 Task: Create an event for the customer feedback session.
Action: Mouse moved to (82, 130)
Screenshot: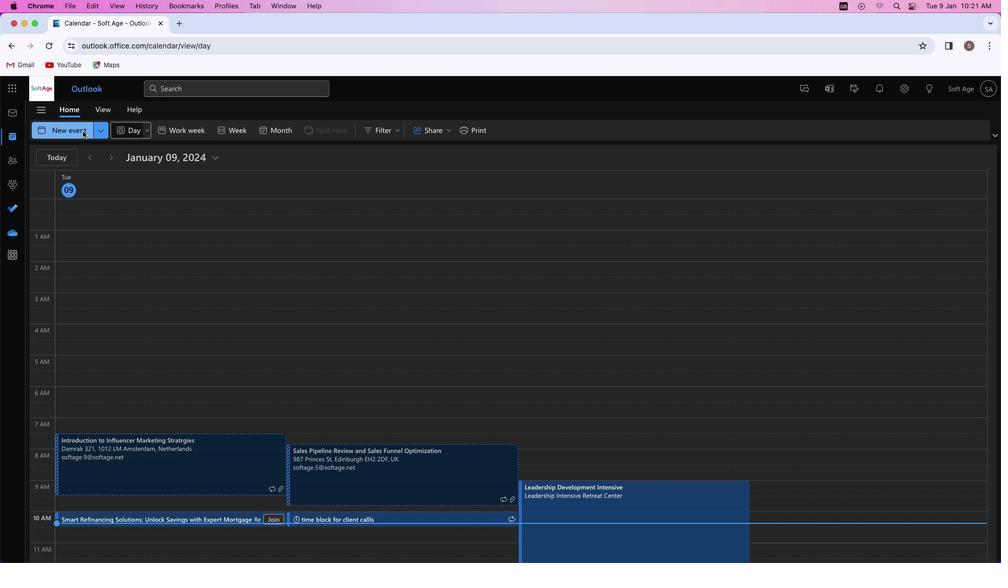 
Action: Mouse pressed left at (82, 130)
Screenshot: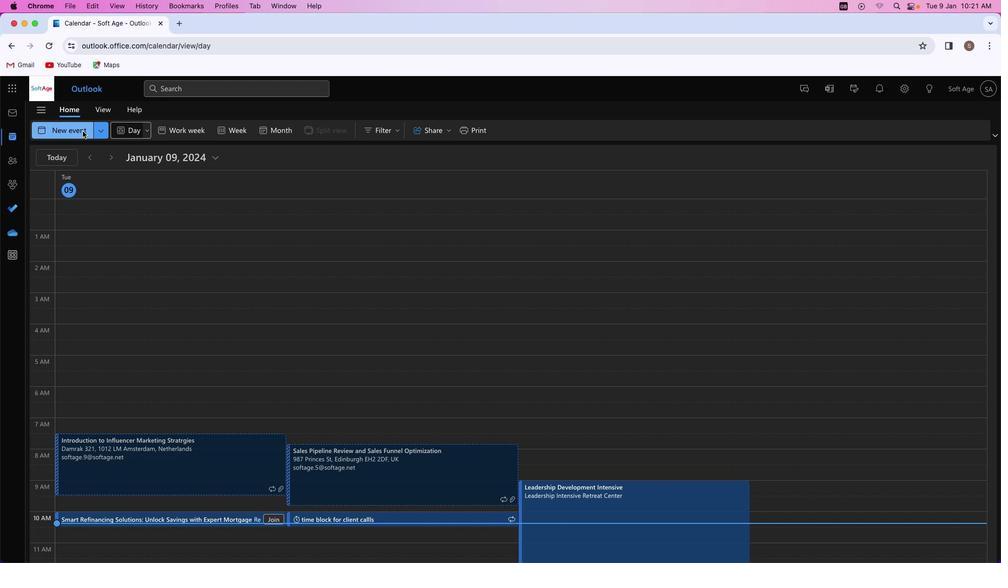 
Action: Mouse moved to (255, 192)
Screenshot: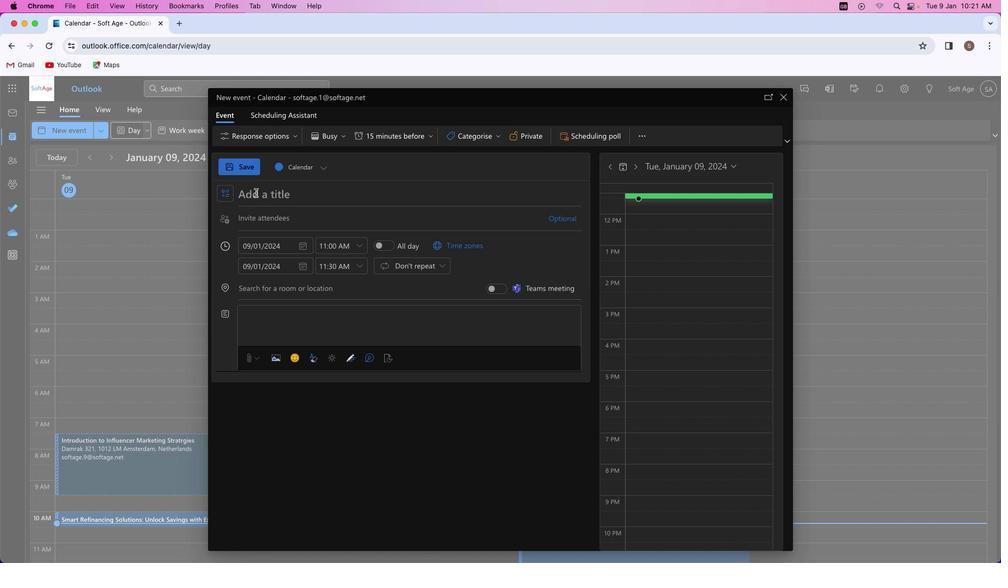 
Action: Mouse pressed left at (255, 192)
Screenshot: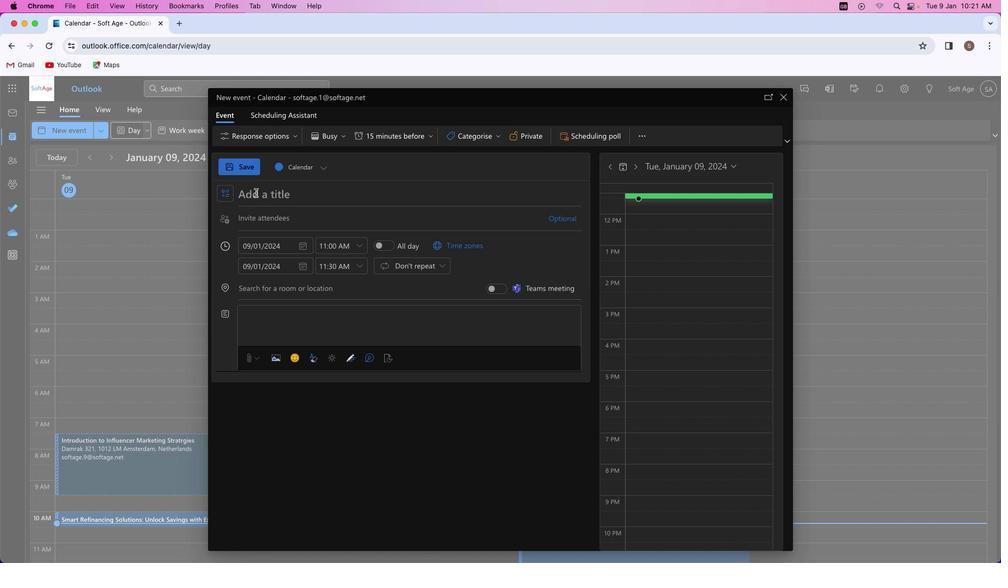 
Action: Key pressed Key.shift'T''r''a''n''s''f''o''r''m''a''t''i''v''e'Key.spaceKey.shift'C''u''s''t''o''m''e''r'Key.spaceKey.shift'F''e''e''d''b''a''c''k'Key.spaceKey.shift'S''e''s''s''i''o''n'
Screenshot: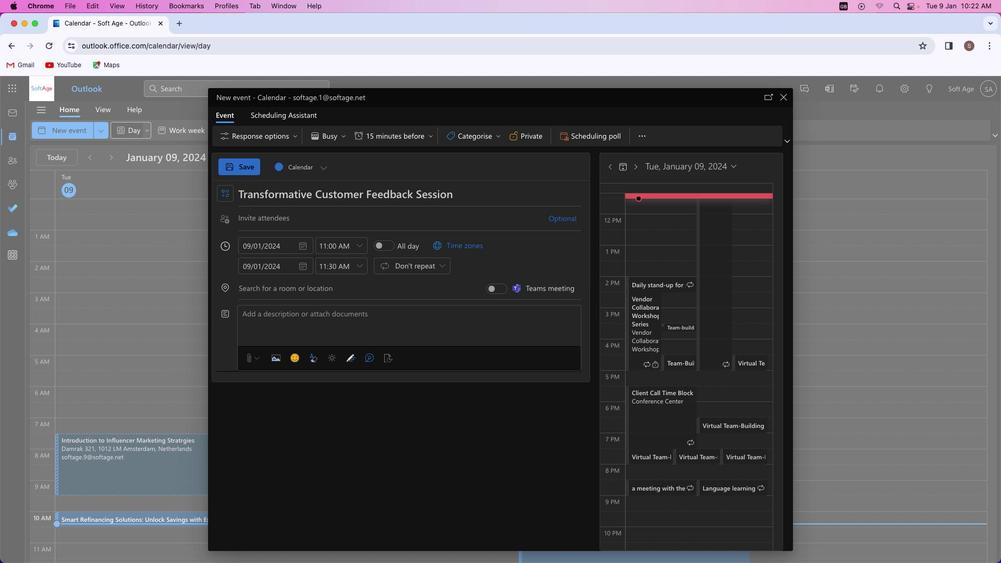 
Action: Mouse moved to (297, 313)
Screenshot: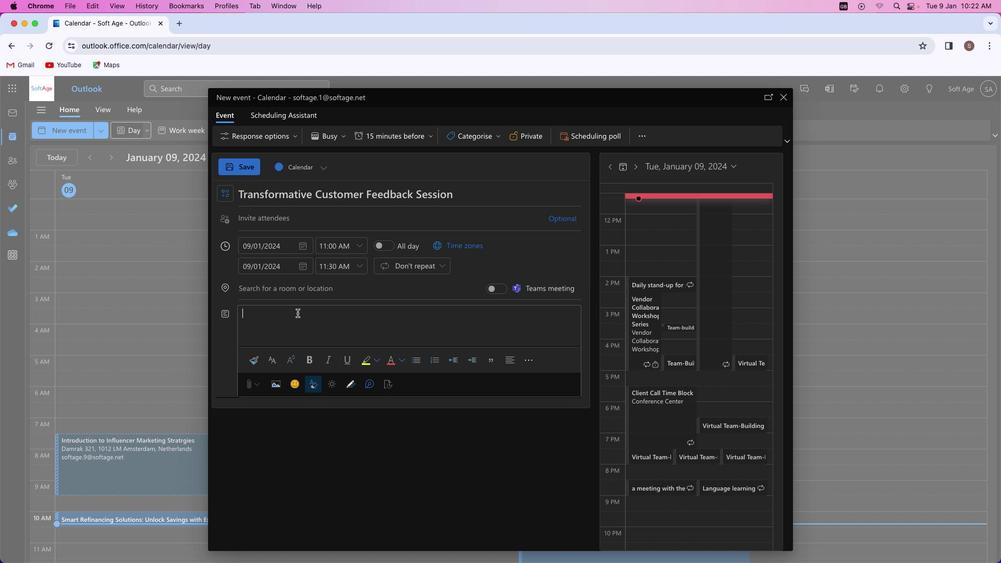
Action: Mouse pressed left at (297, 313)
Screenshot: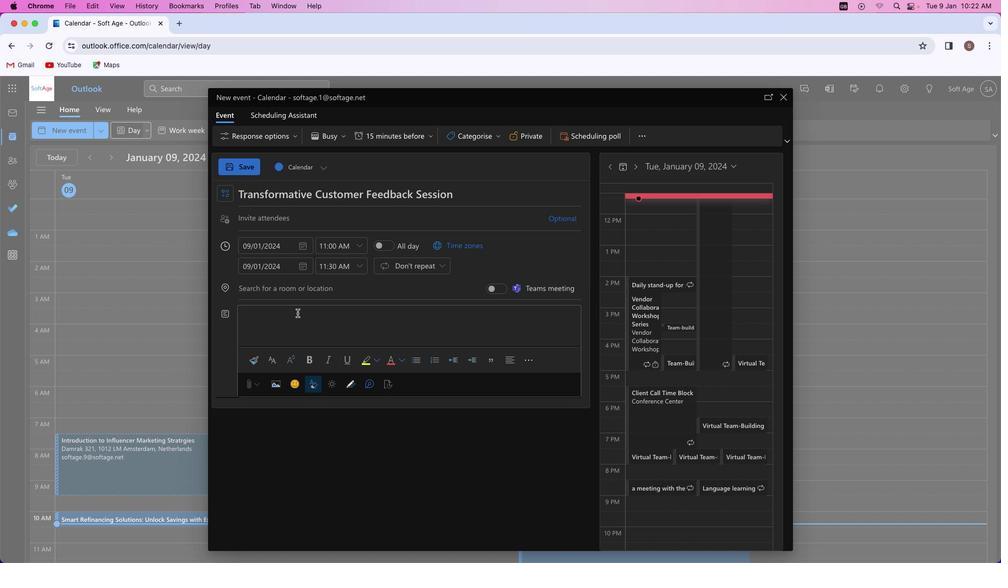 
Action: Key pressed Key.shift'E''n''g''a''g''e'Key.space'i''n'Key.space'a'Key.space'd''y''n''a''m''i''n''c'Key.backspaceKey.backspace'c'Key.space'3''0''-''m''i''n''u''t''e'Key.space's''e''s''s''i''o''n'
Screenshot: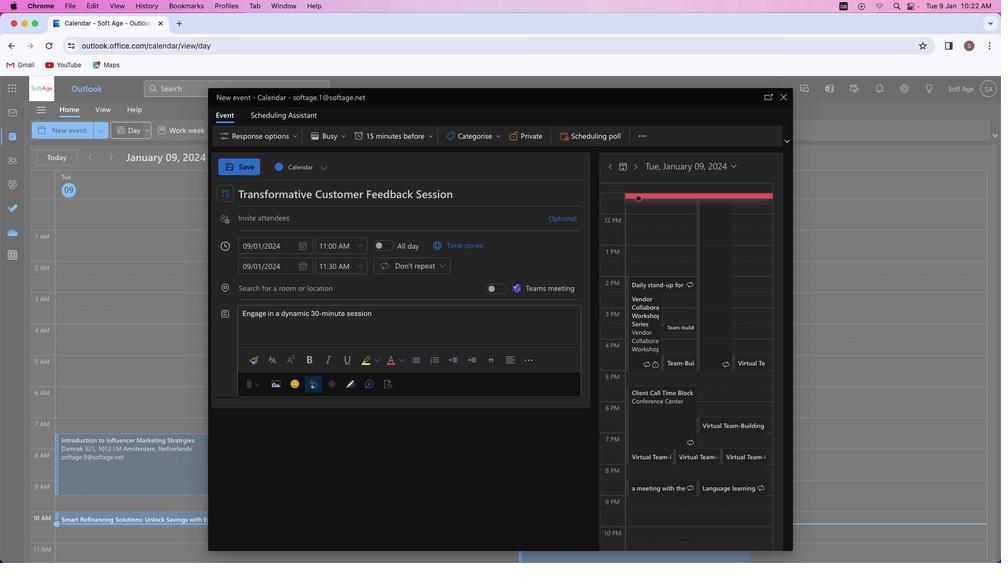 
Action: Mouse moved to (345, 314)
Screenshot: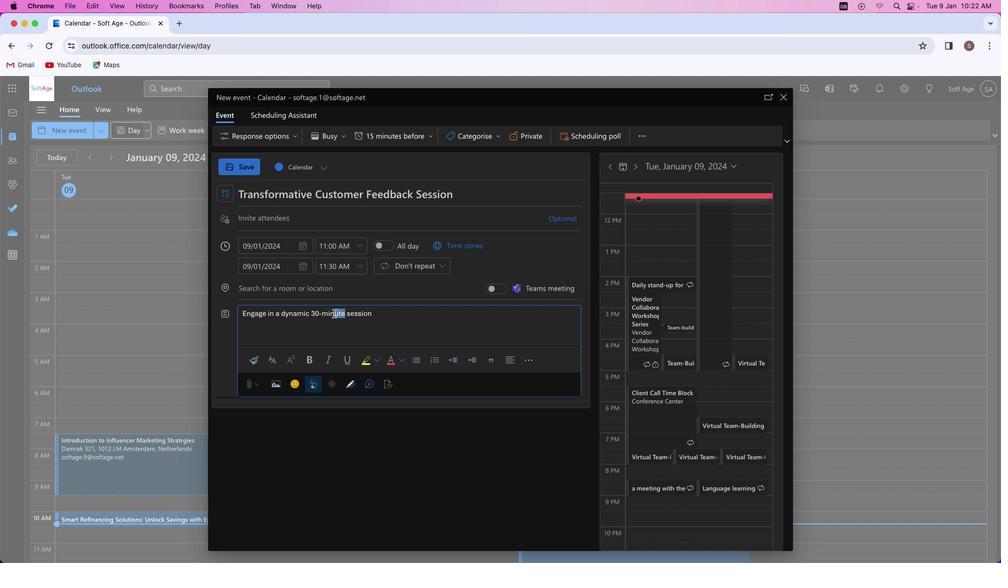 
Action: Mouse pressed left at (345, 314)
Screenshot: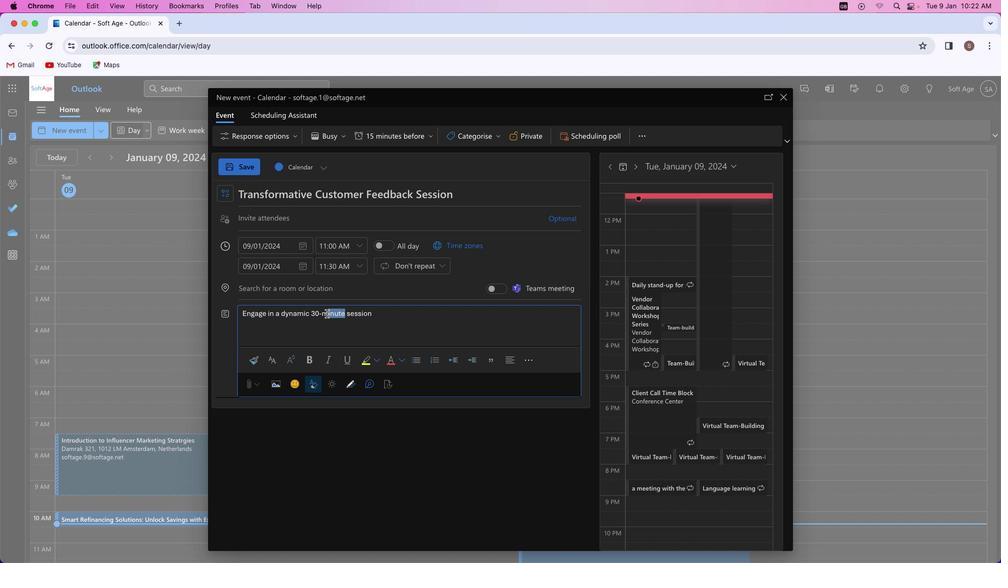 
Action: Mouse moved to (311, 313)
Screenshot: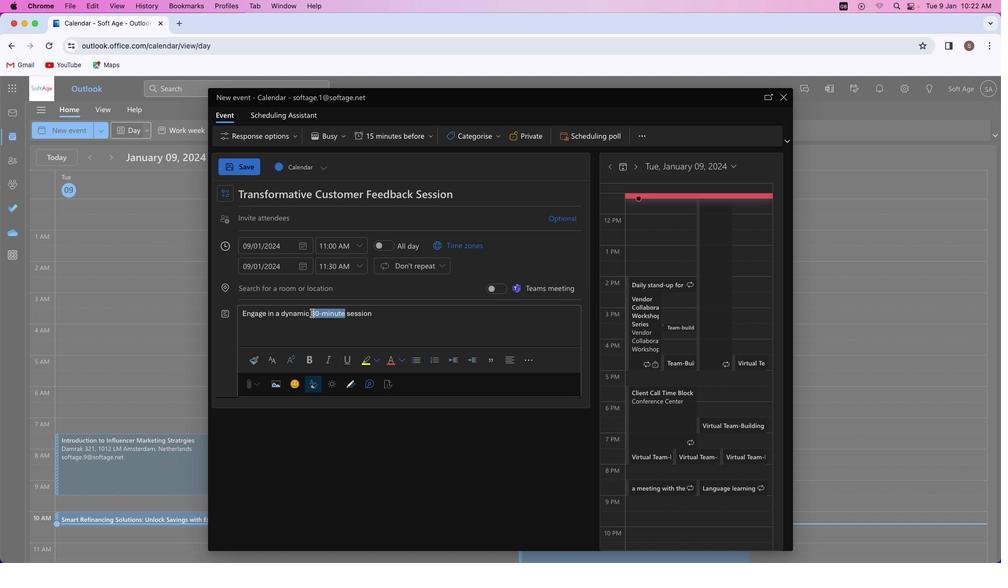 
Action: Key pressed Key.backspaceKey.backspace
Screenshot: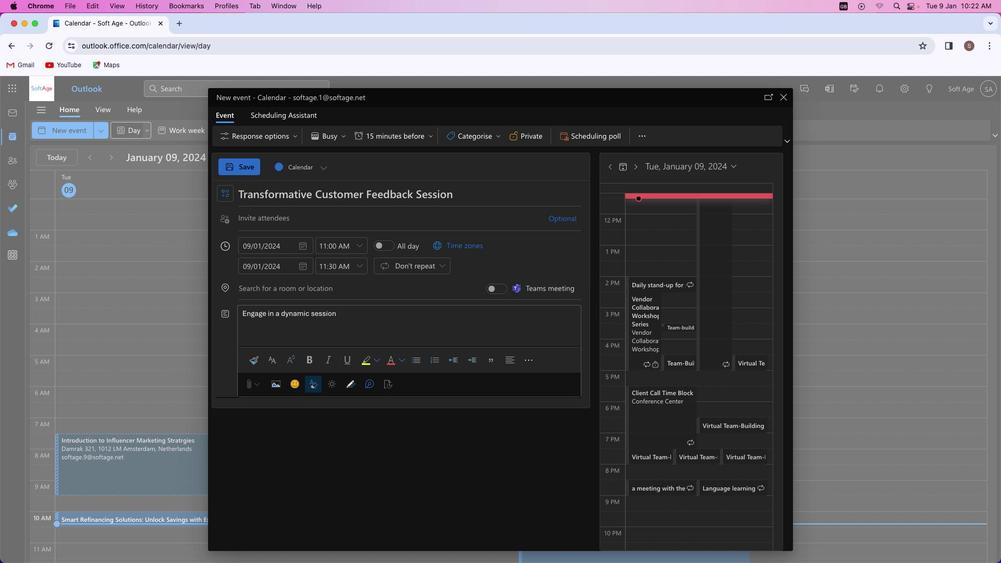 
Action: Mouse moved to (345, 313)
Screenshot: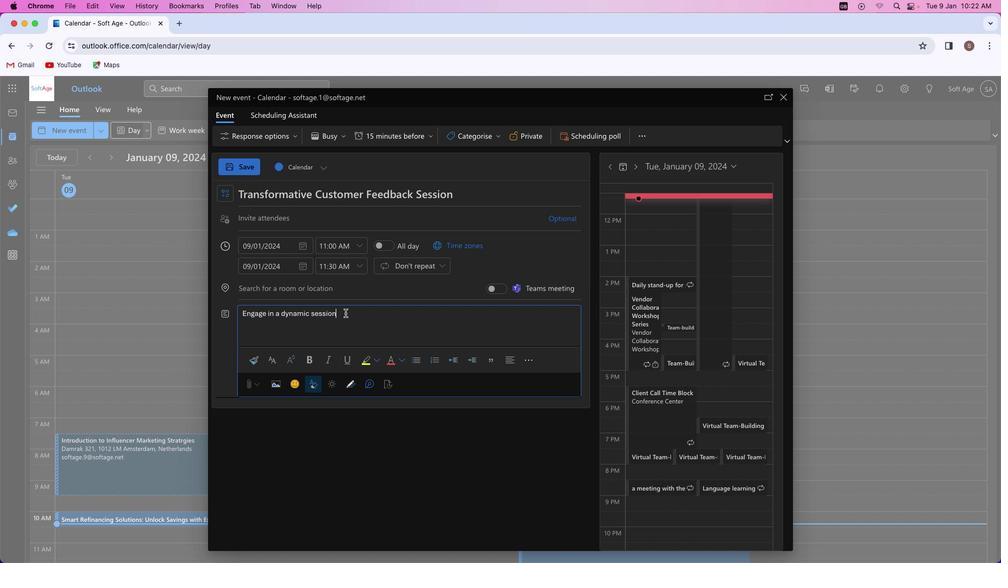 
Action: Mouse pressed left at (345, 313)
Screenshot: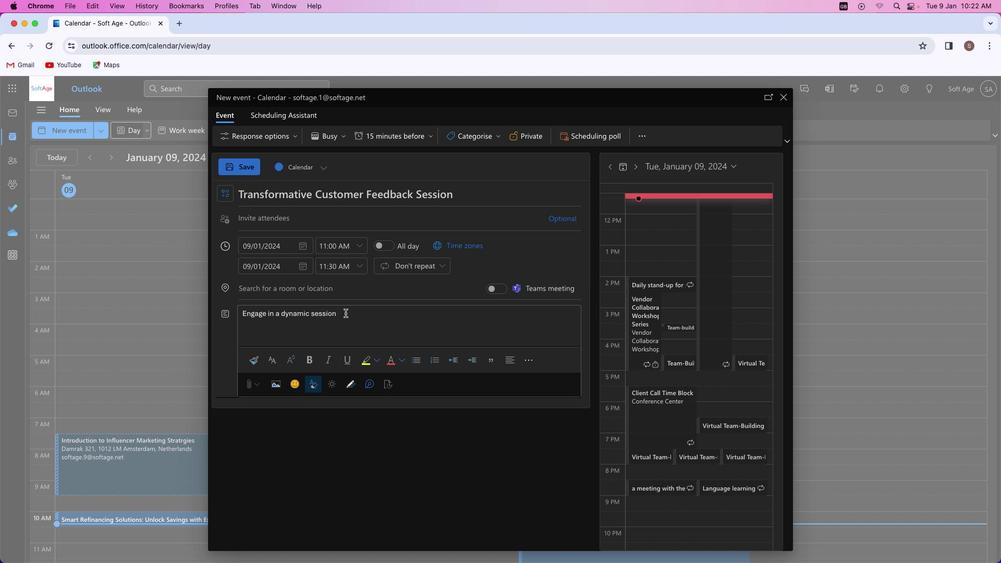 
Action: Key pressed 'w''h''e''r''e'Key.space'c''u''s''t''o''m''e''r'Key.space'i''n''s''i''g''h''t''s'Key.space's''h''a''p''e'Key.space'o''u''r'Key.space'f''u''t''u''r''e''.'Key.spaceKey.shift'S''h''a''r''e'Key.space'y''o''u''r'Key.space't''h''o''u''g''h''t''s'','Key.space'i''n''f''l''u''e''n''c''e'Key.space'c''h''a''n''g''e'','Key.space'a''n''d'Key.space'b''e'Key.space'a'Key.space'p''a''r''t'Key.space'o''f'Key.space'o''u''r'Key.space'c''o''n''t''i''n''u''o''u''s'Key.space'i''m''p''r''o''v''e''m''e''n''t'Key.space'j''o''u''r''n''e''y''.'
Screenshot: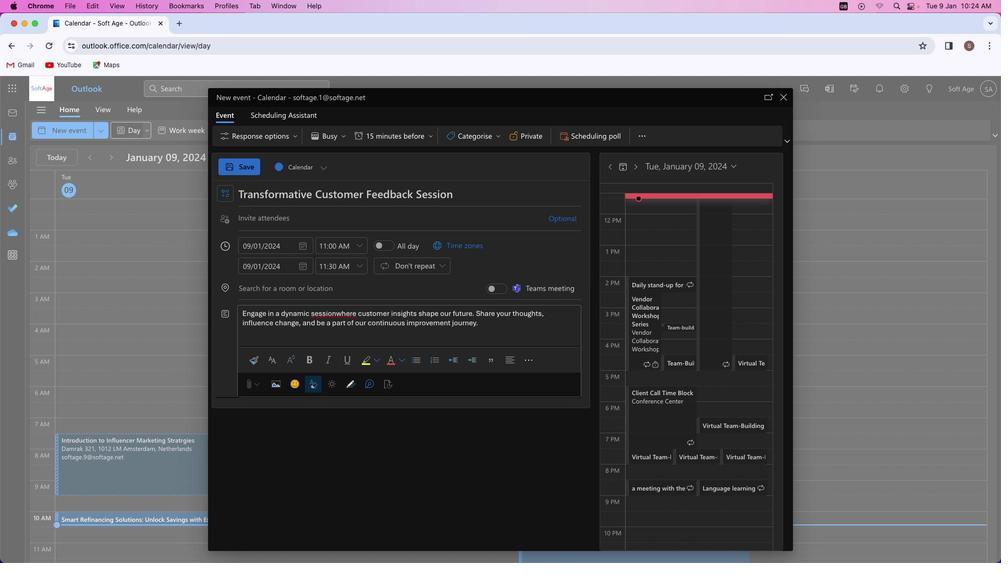 
Action: Mouse moved to (338, 313)
Screenshot: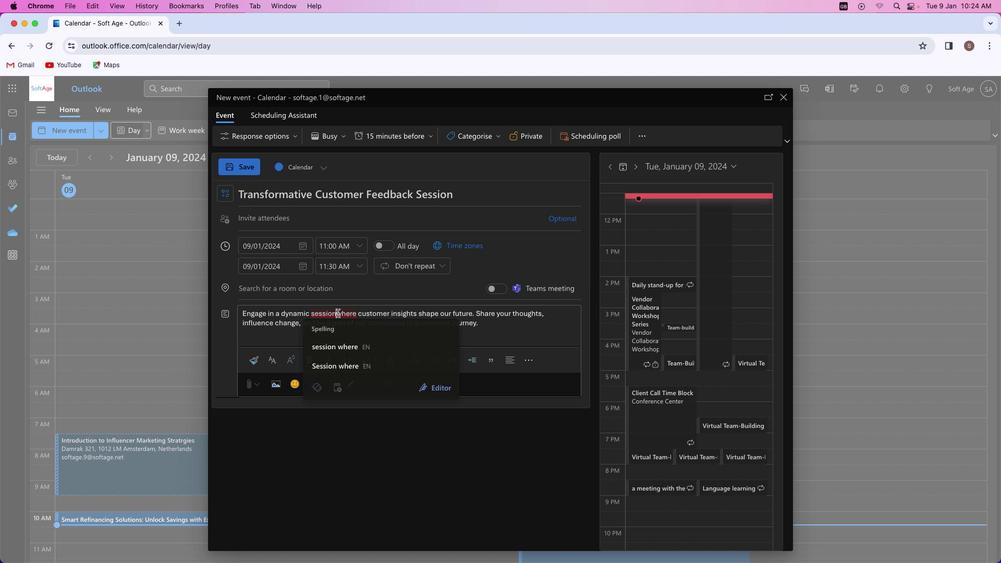 
Action: Mouse pressed left at (338, 313)
Screenshot: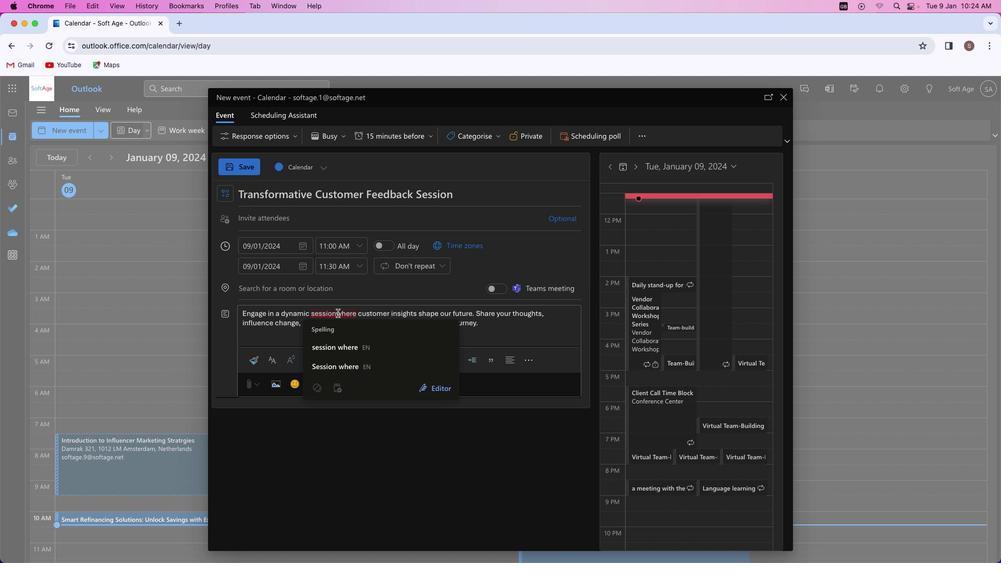 
Action: Key pressed Key.space
Screenshot: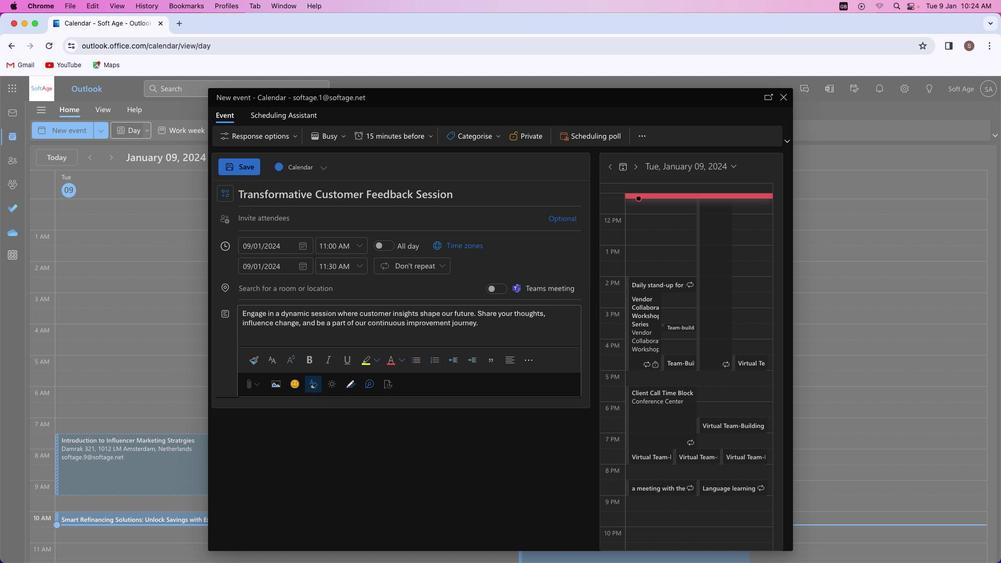 
Action: Mouse moved to (494, 325)
Screenshot: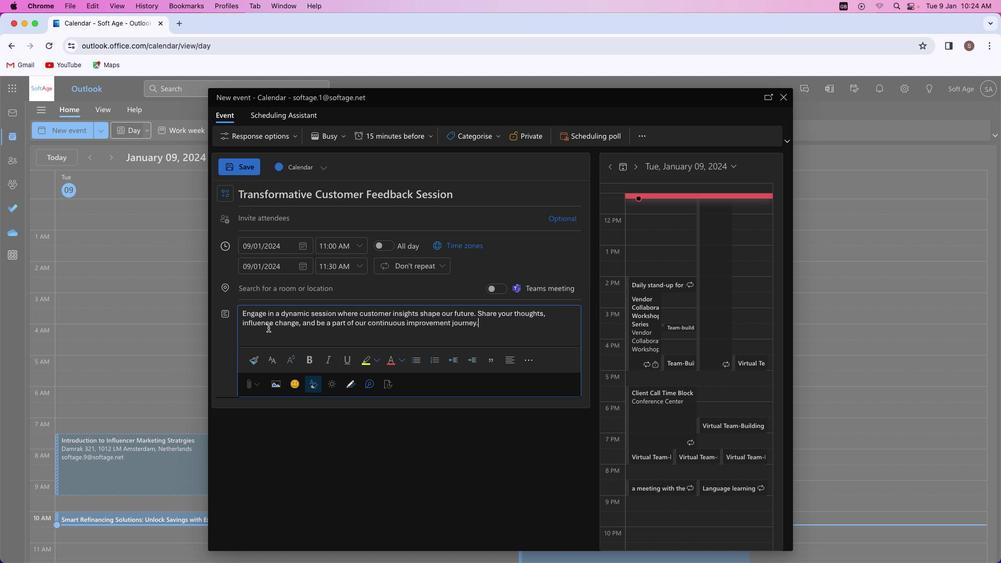 
Action: Mouse pressed left at (494, 325)
Screenshot: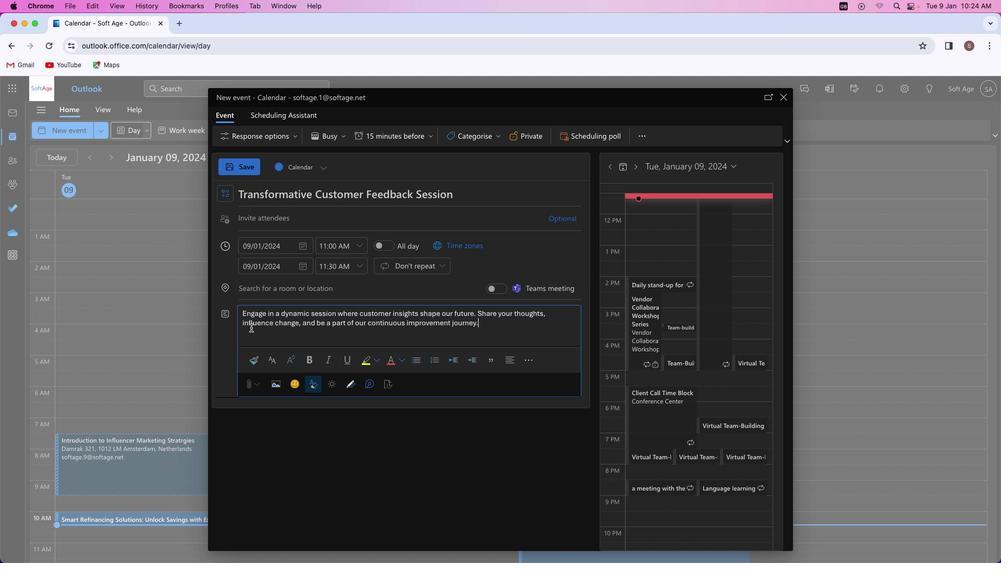 
Action: Mouse moved to (380, 358)
Screenshot: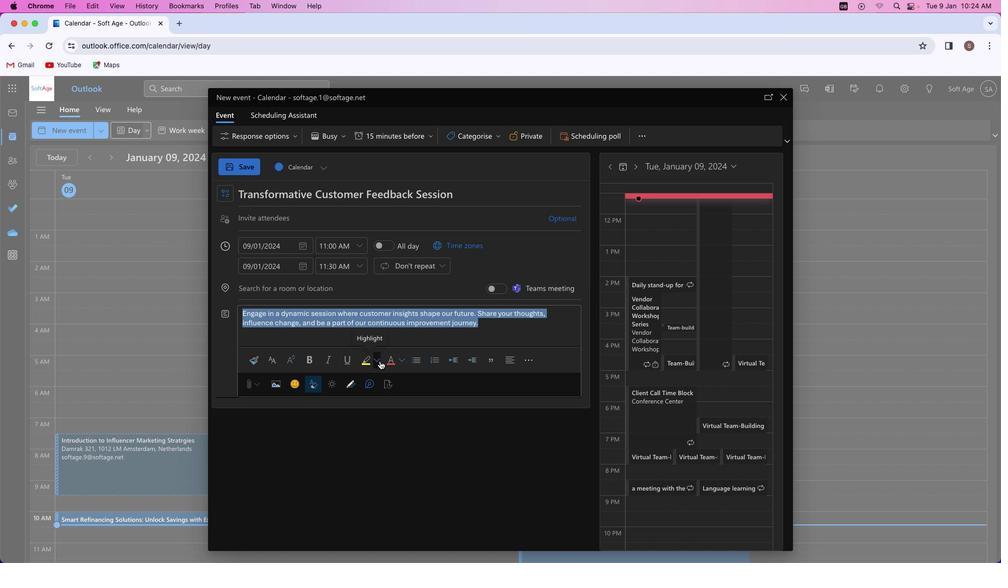 
Action: Mouse pressed left at (380, 358)
Screenshot: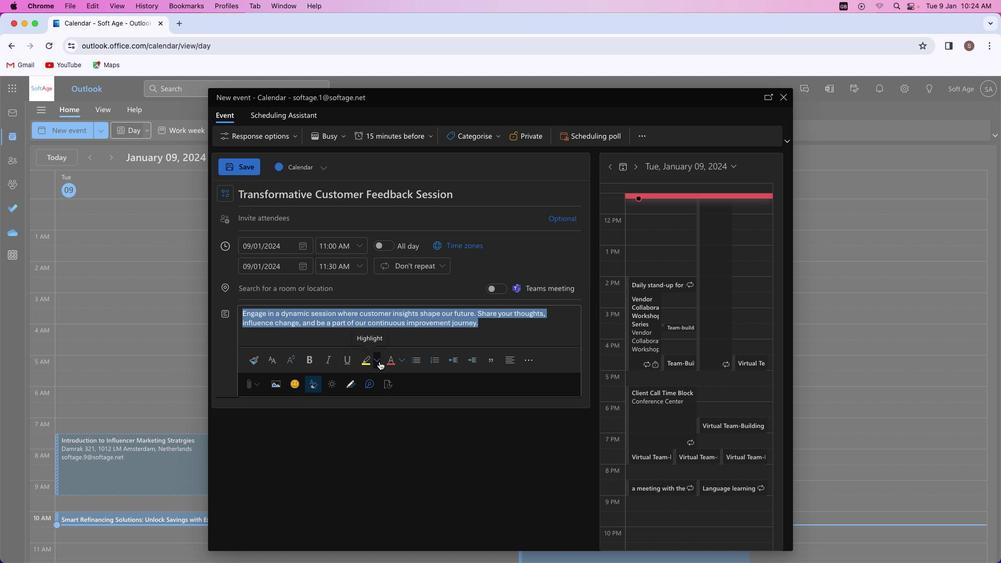 
Action: Mouse moved to (379, 362)
Screenshot: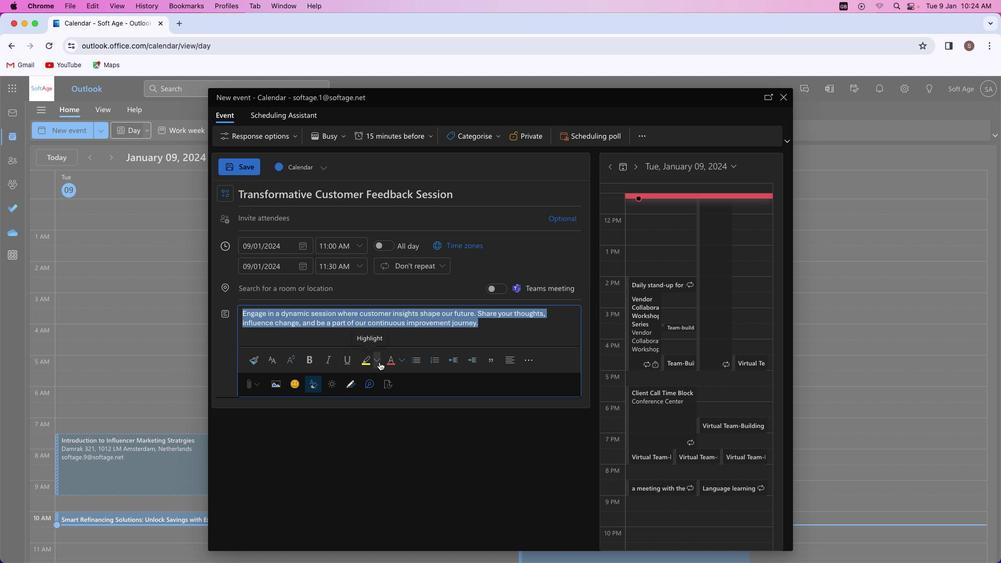 
Action: Mouse pressed left at (379, 362)
Screenshot: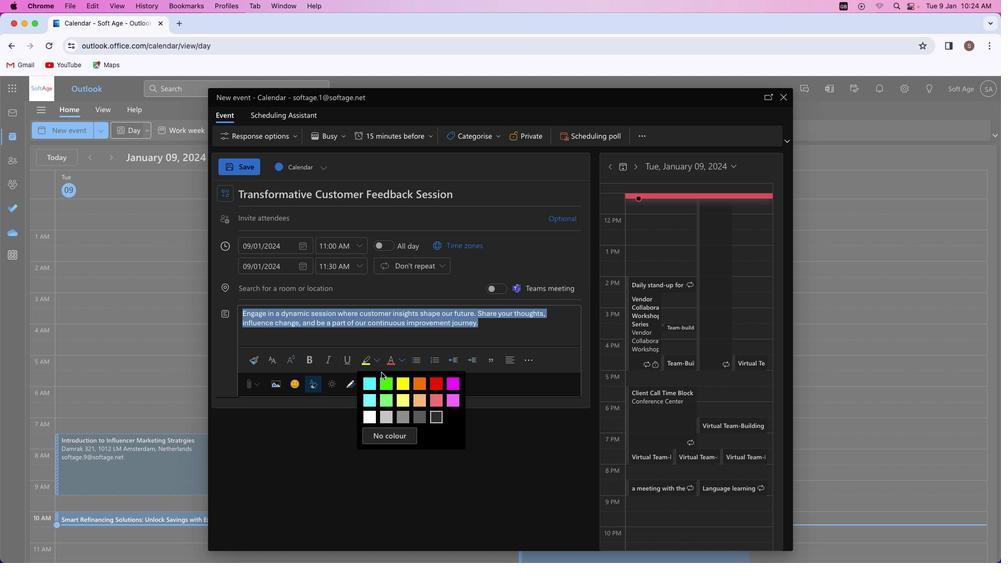 
Action: Mouse moved to (370, 402)
Screenshot: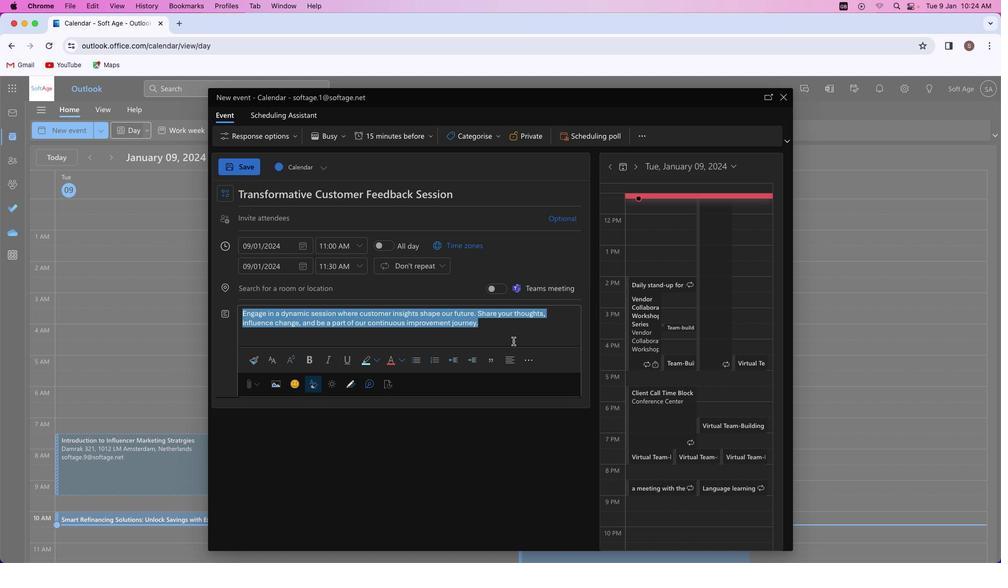 
Action: Mouse pressed left at (370, 402)
Screenshot: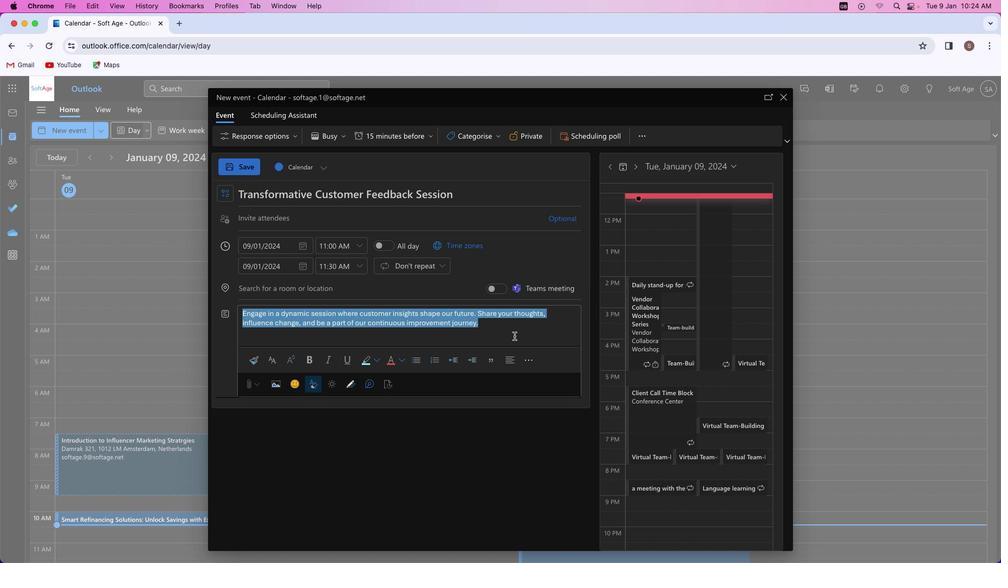 
Action: Mouse moved to (514, 333)
Screenshot: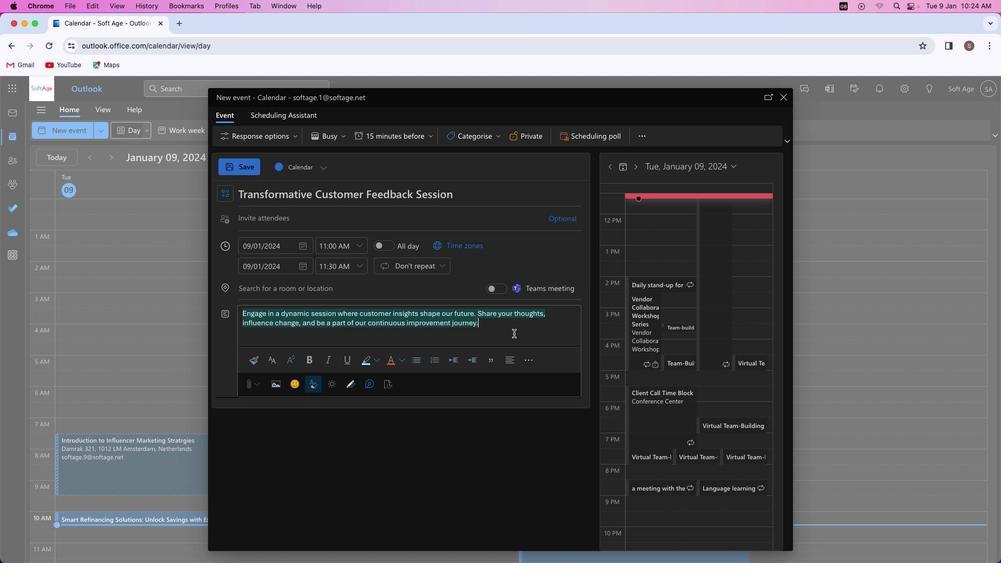 
Action: Mouse pressed left at (514, 333)
Screenshot: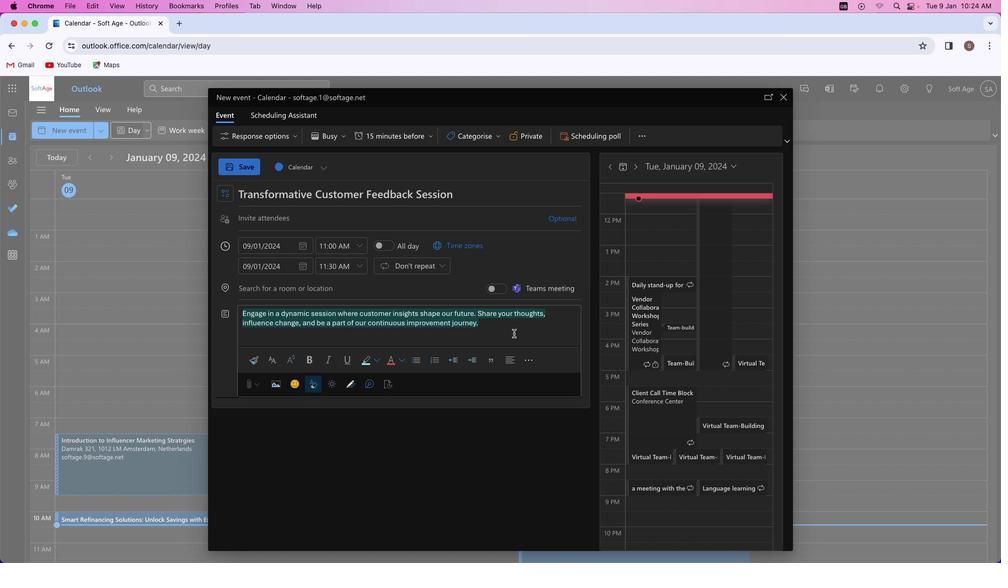 
Action: Mouse moved to (290, 292)
Screenshot: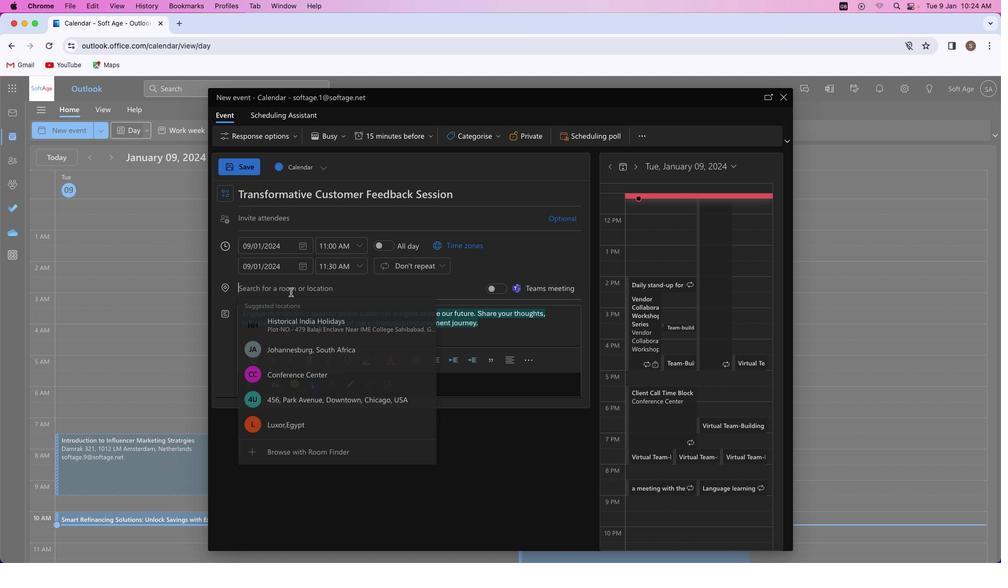 
Action: Mouse pressed left at (290, 292)
Screenshot: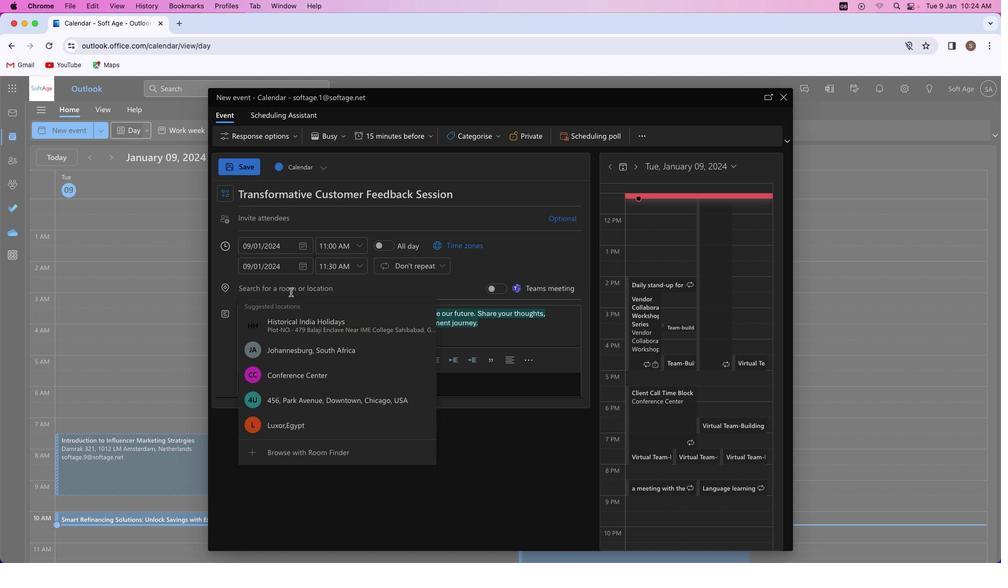 
Action: Key pressed Key.shift'S''o''f''t''a'
Screenshot: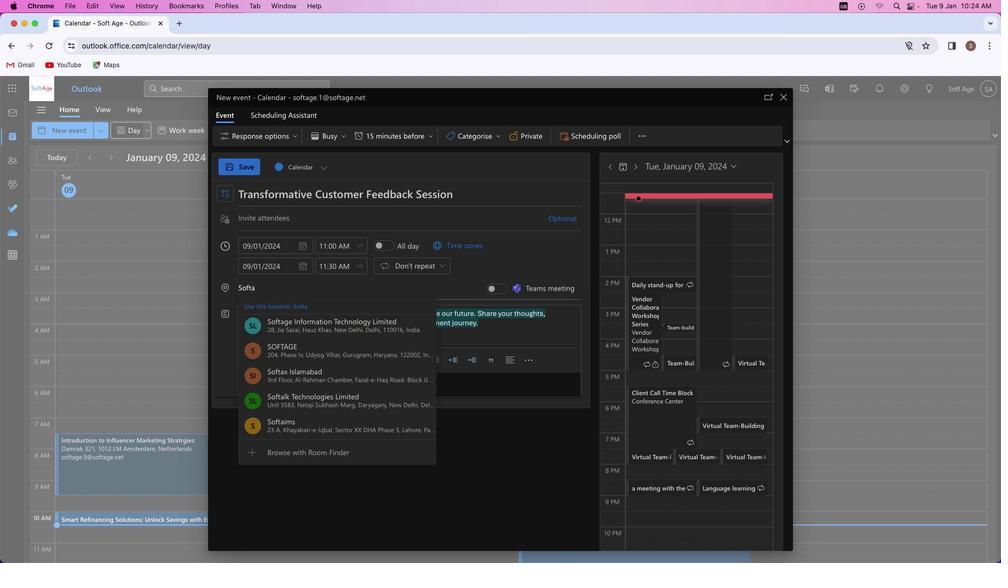 
Action: Mouse moved to (352, 316)
Screenshot: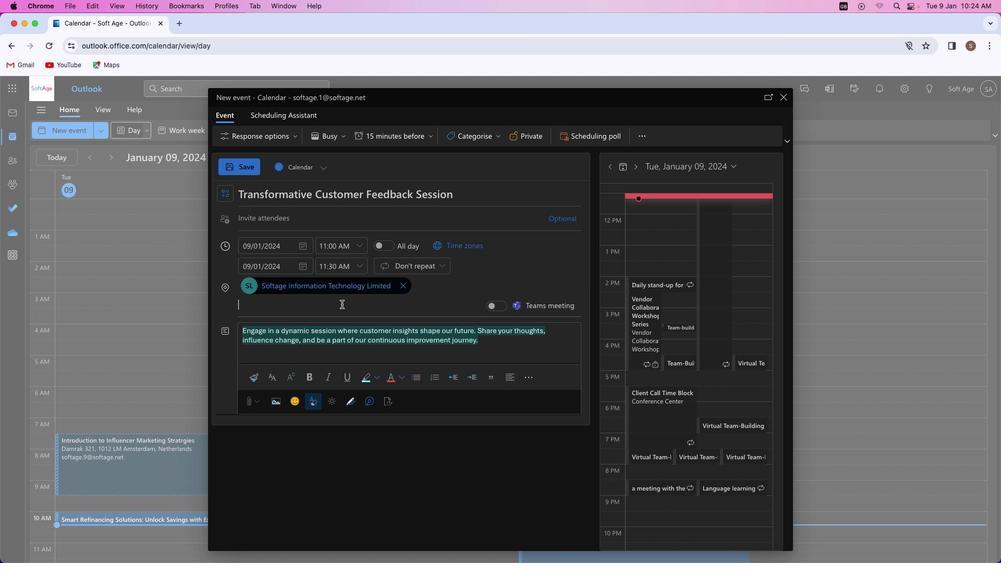 
Action: Mouse pressed left at (352, 316)
Screenshot: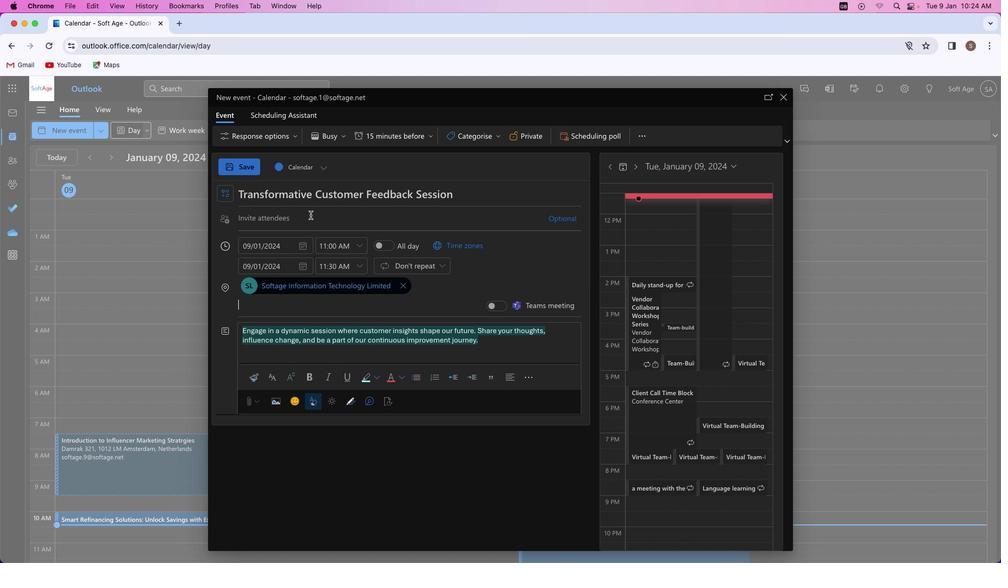 
Action: Mouse moved to (286, 218)
Screenshot: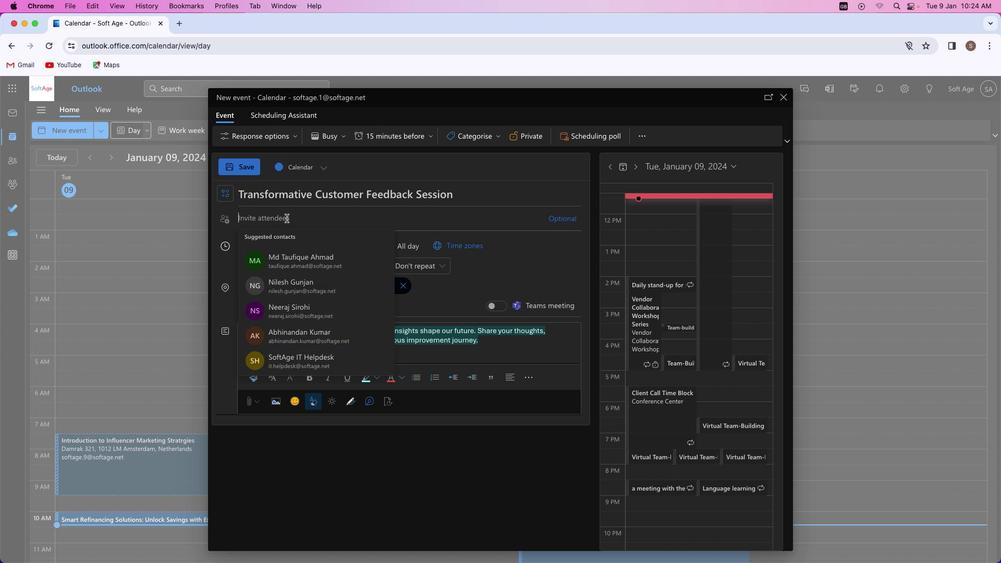 
Action: Mouse pressed left at (286, 218)
Screenshot: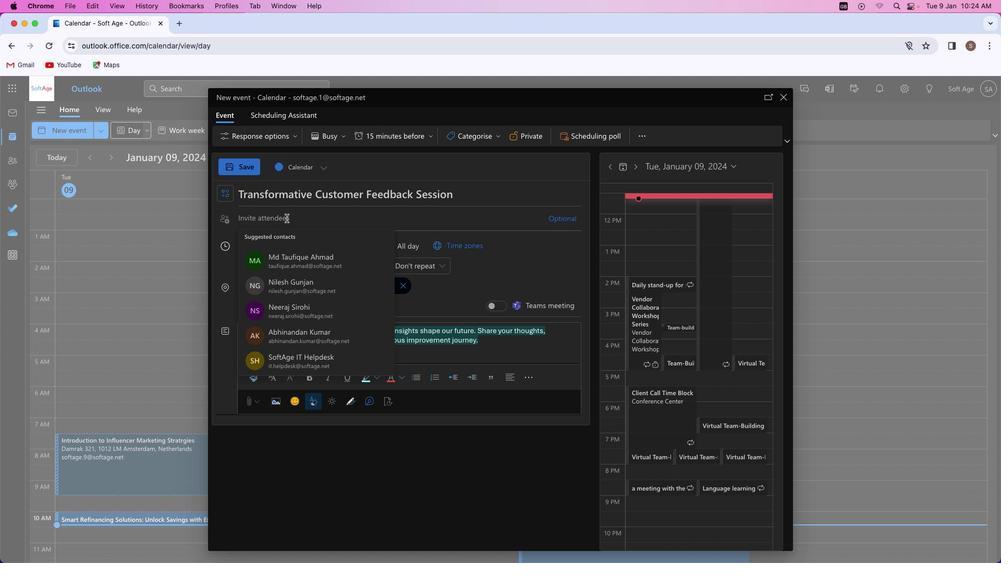 
Action: Key pressed Key.shift'A''k''a''s''j''r'Key.backspaceKey.backspace'h''r''a''j''p''u''t'Key.shift'@''o''u''t''l''o''o''k''.''c''o''m'
Screenshot: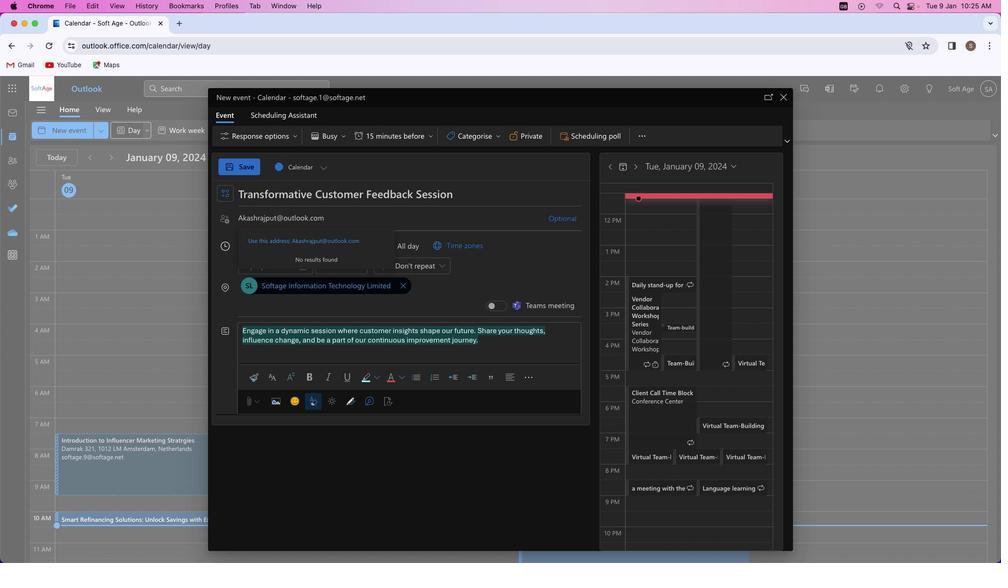 
Action: Mouse moved to (308, 236)
Screenshot: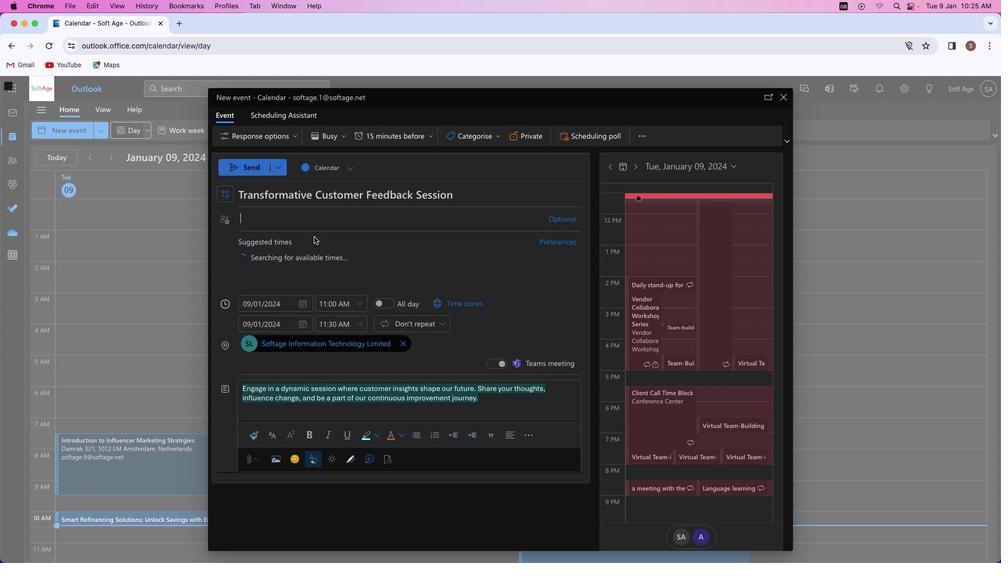
Action: Mouse pressed left at (308, 236)
Screenshot: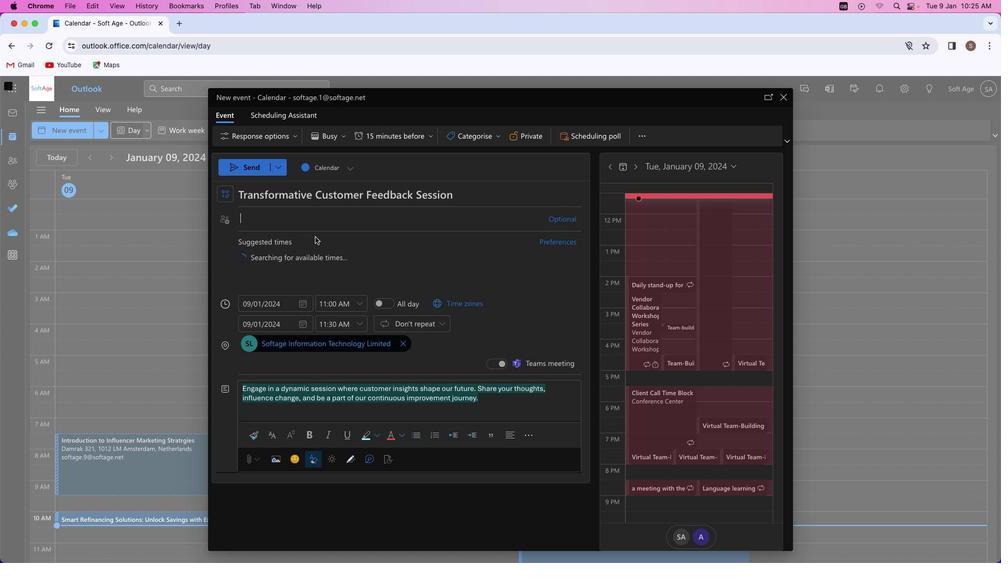 
Action: Mouse moved to (340, 239)
Screenshot: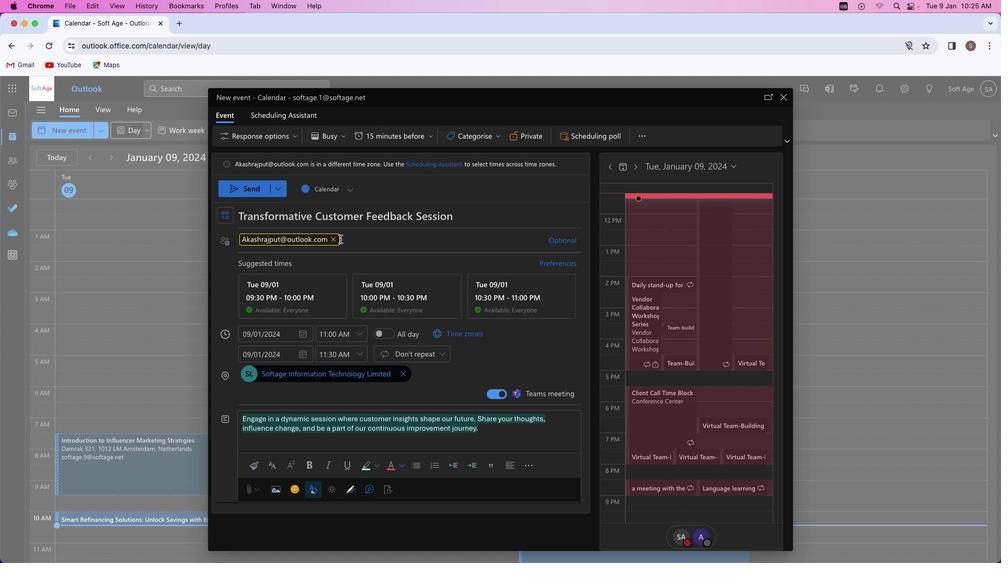 
Action: Key pressed Key.shift'S''h''i''v''a''m''y''a''d''a''v''s''m''3'Key.backspace'4''1'Key.shift'@''o''u''t''l''o''o''k''.''c''o''m'
Screenshot: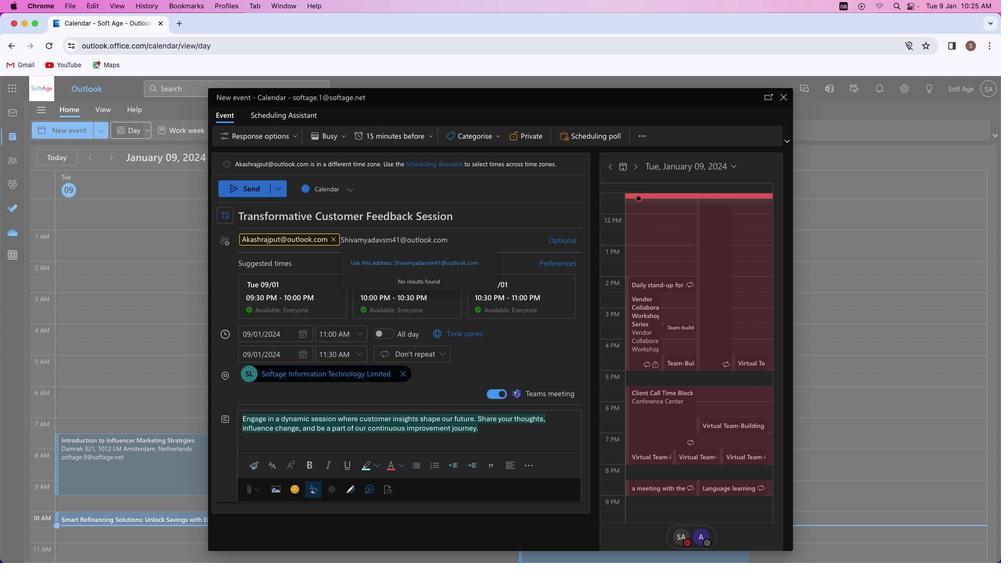 
Action: Mouse moved to (407, 239)
Screenshot: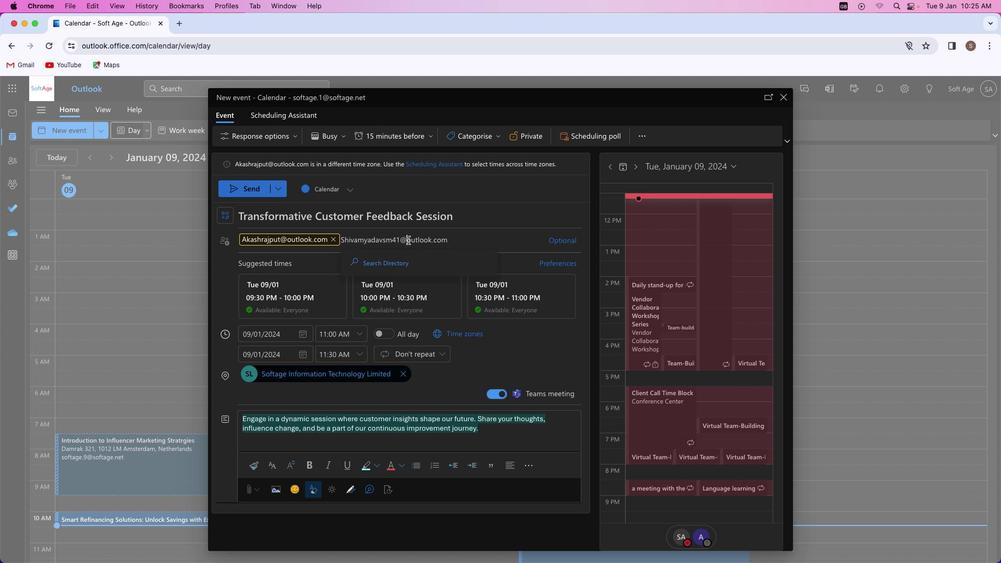 
Action: Mouse pressed left at (407, 239)
Screenshot: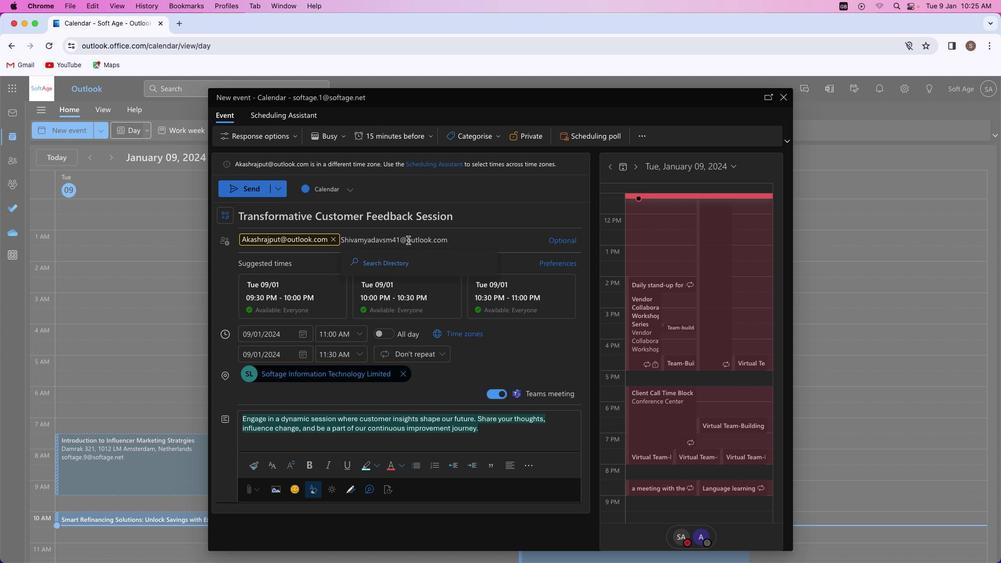 
Action: Mouse moved to (423, 259)
Screenshot: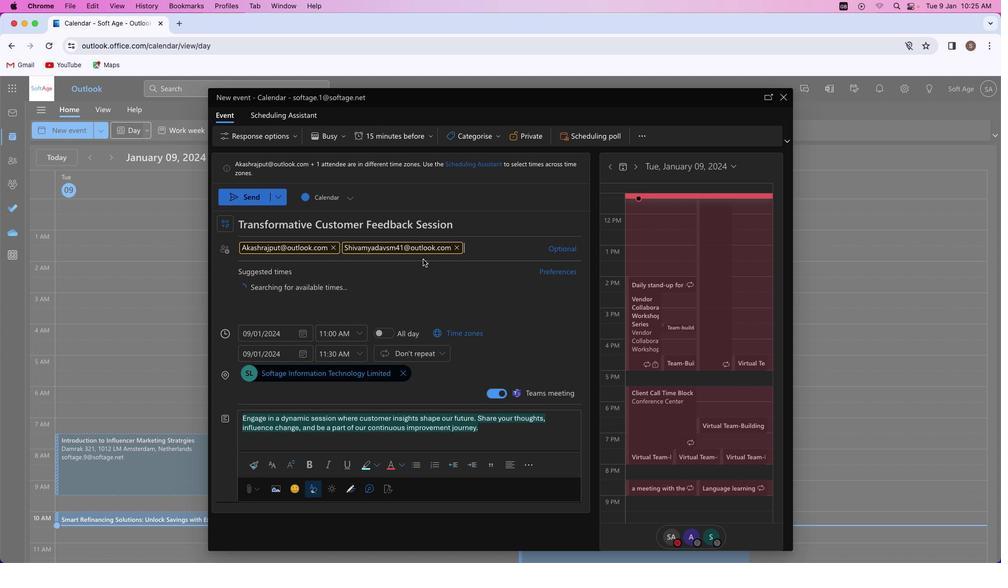 
Action: Mouse pressed left at (423, 259)
Screenshot: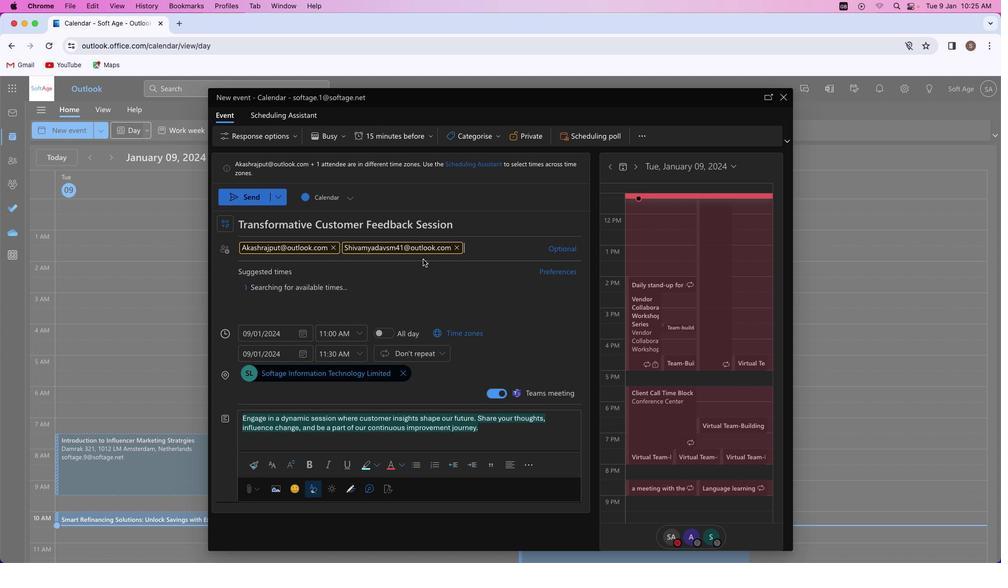
Action: Mouse moved to (251, 198)
Screenshot: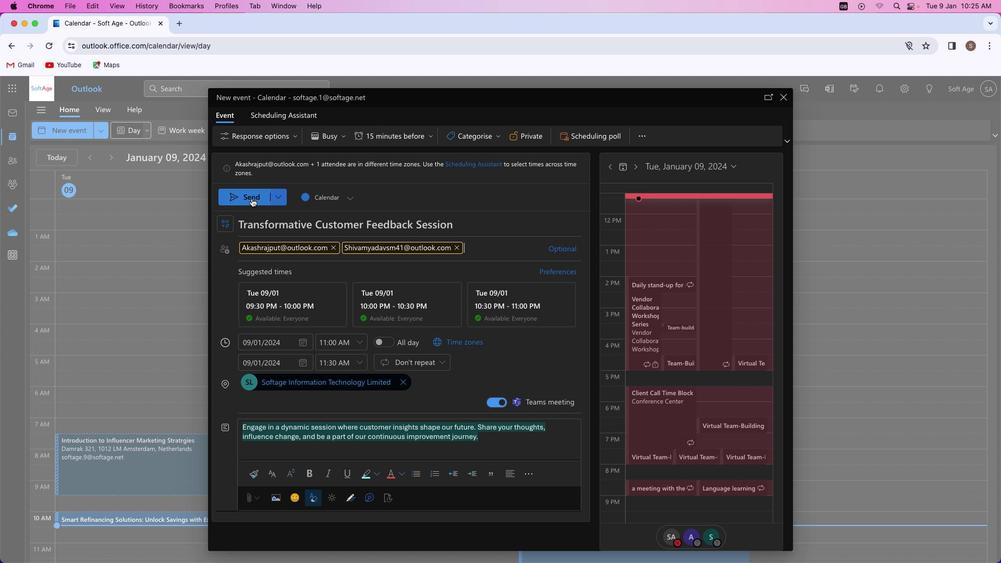 
Action: Mouse pressed left at (251, 198)
Screenshot: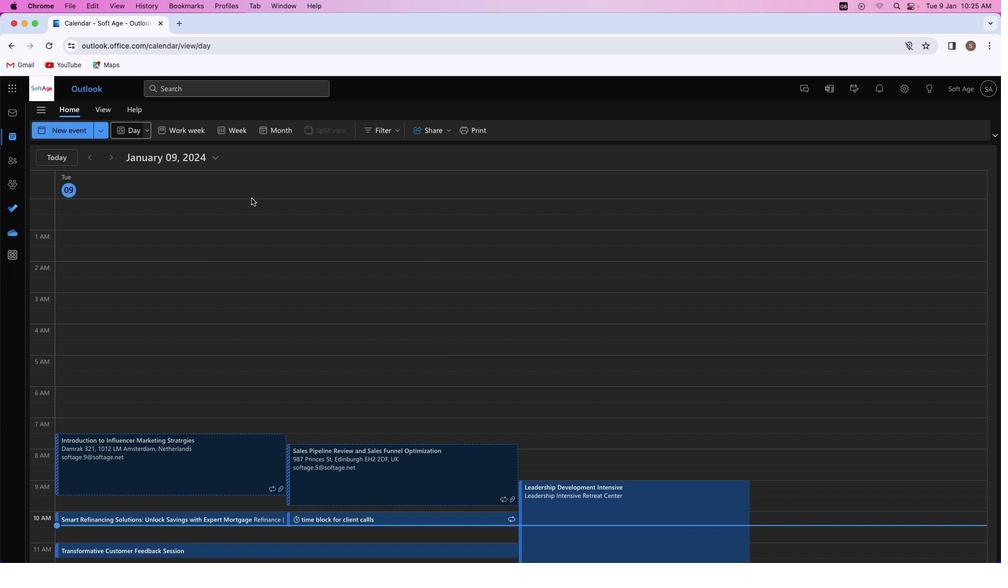 
Action: Mouse moved to (485, 273)
Screenshot: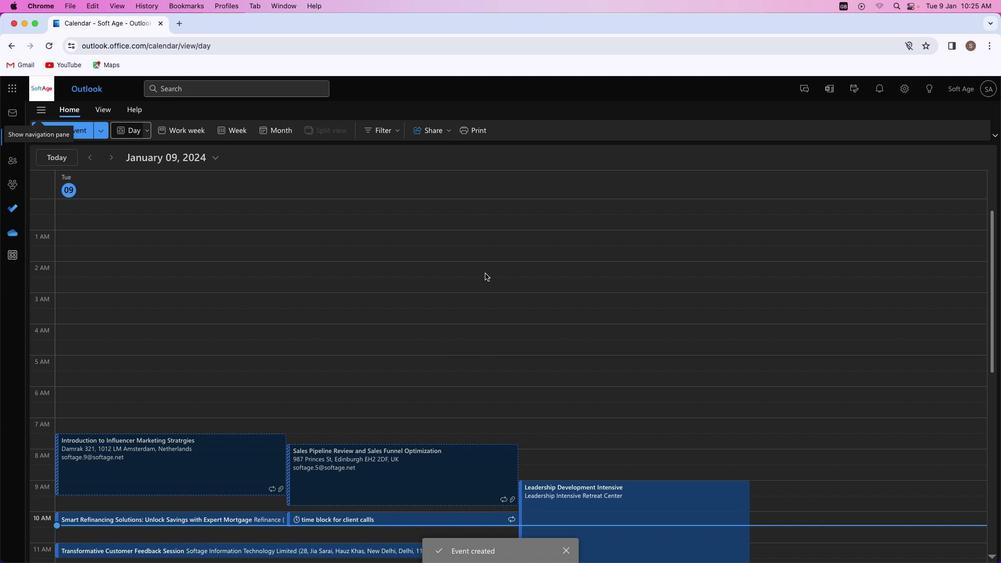 
